 Task: Change the media role to Music.
Action: Mouse moved to (125, 19)
Screenshot: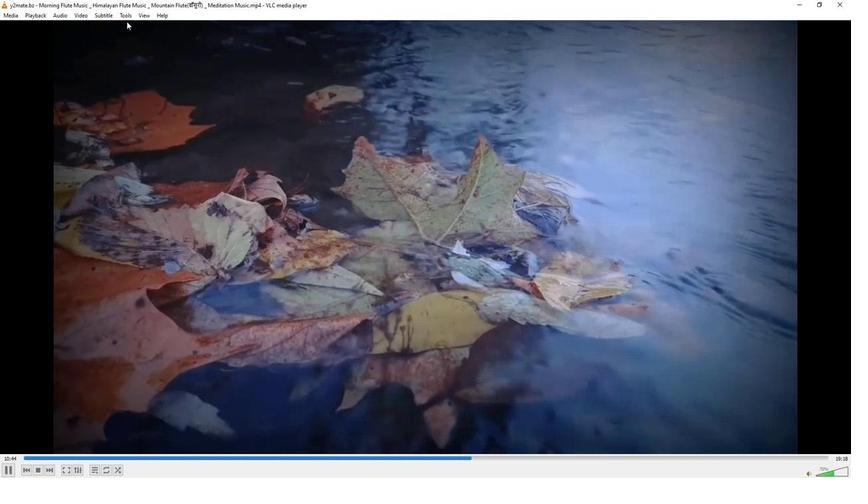 
Action: Mouse pressed left at (125, 19)
Screenshot: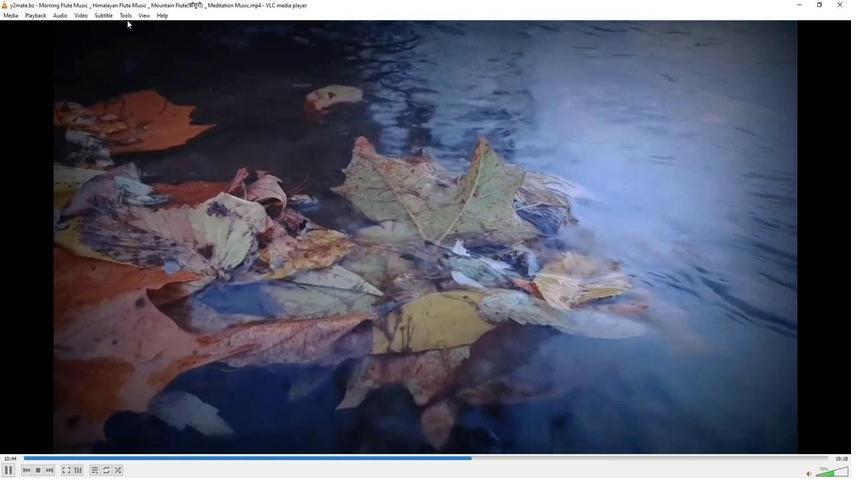 
Action: Mouse moved to (125, 17)
Screenshot: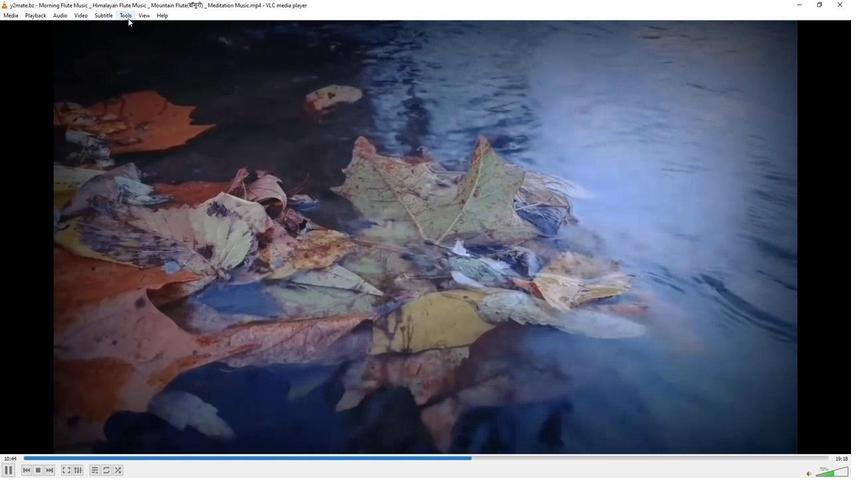 
Action: Mouse pressed left at (125, 17)
Screenshot: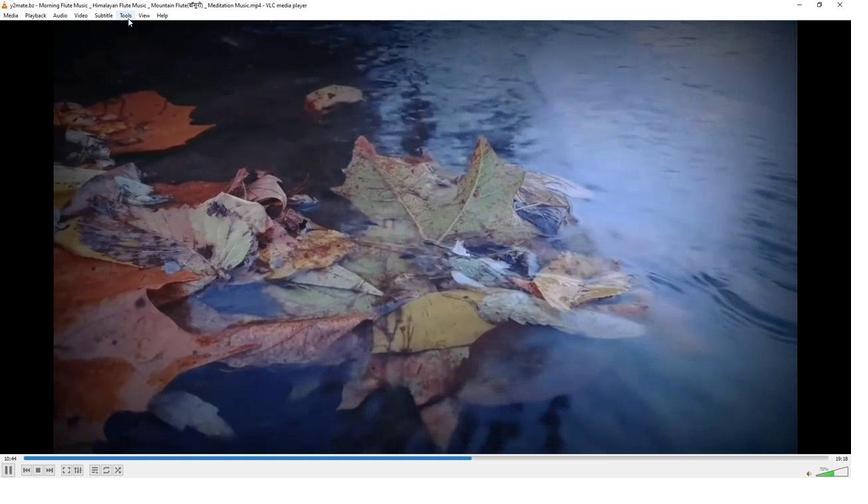
Action: Mouse moved to (131, 121)
Screenshot: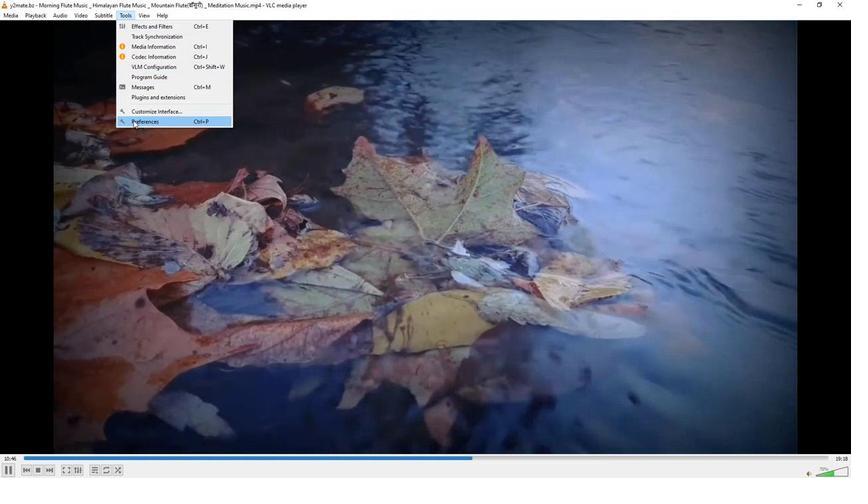 
Action: Mouse pressed left at (131, 121)
Screenshot: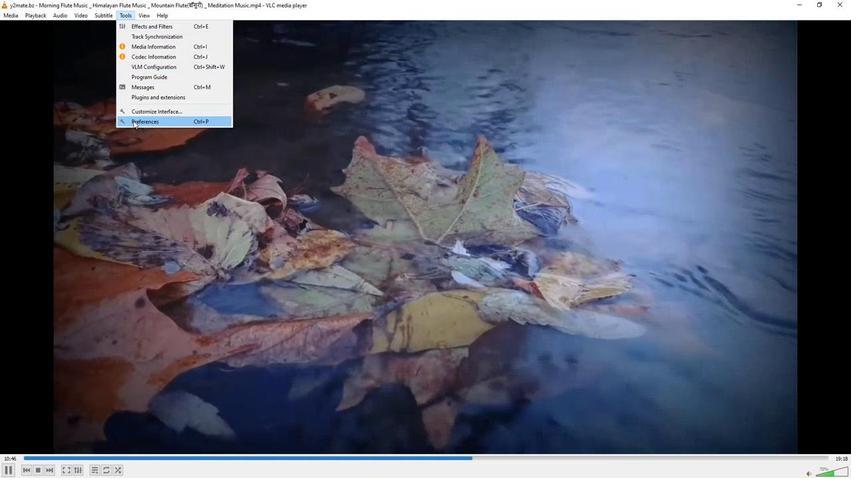 
Action: Mouse moved to (281, 392)
Screenshot: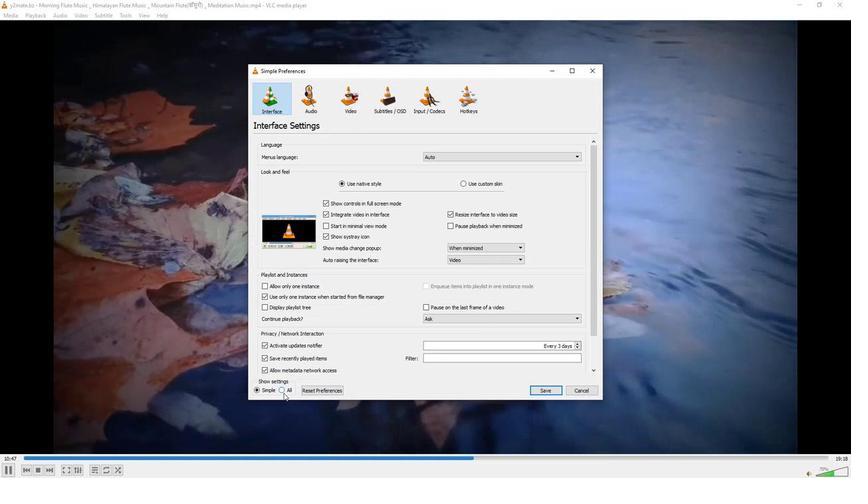 
Action: Mouse pressed left at (281, 392)
Screenshot: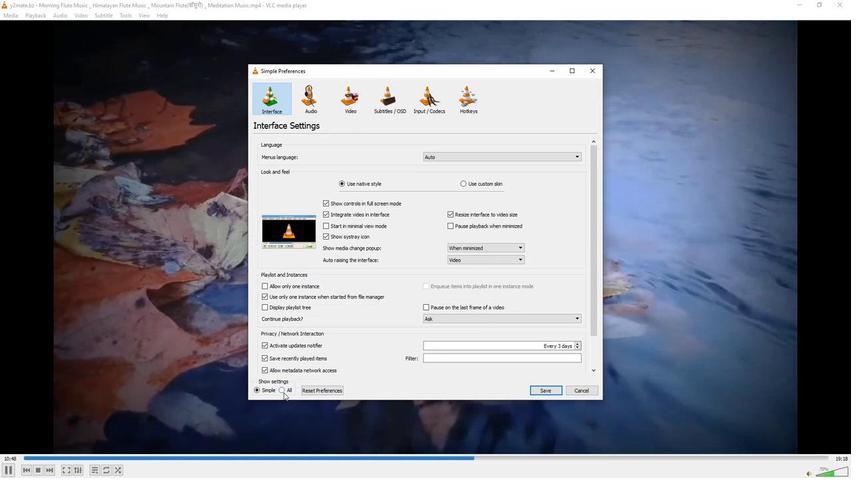 
Action: Mouse moved to (295, 204)
Screenshot: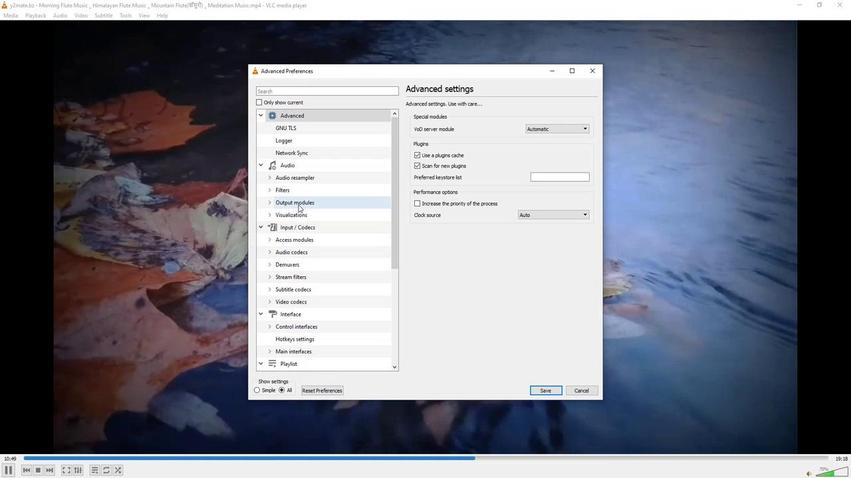 
Action: Mouse pressed left at (295, 204)
Screenshot: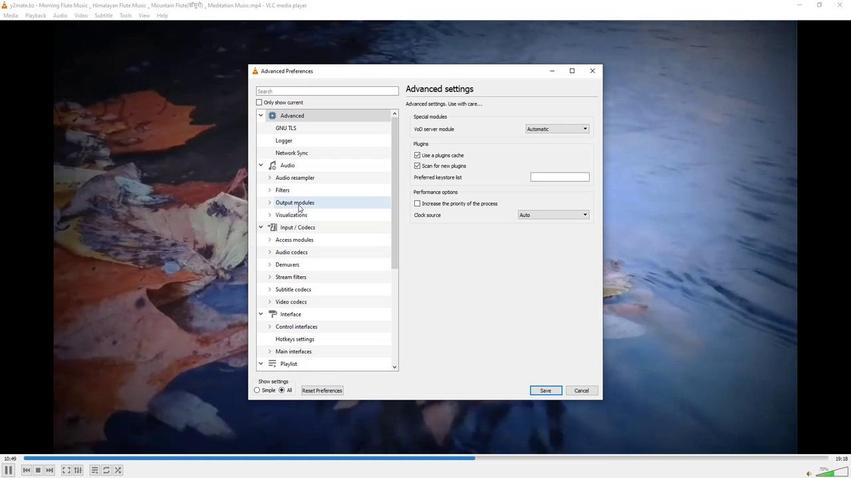 
Action: Mouse moved to (580, 128)
Screenshot: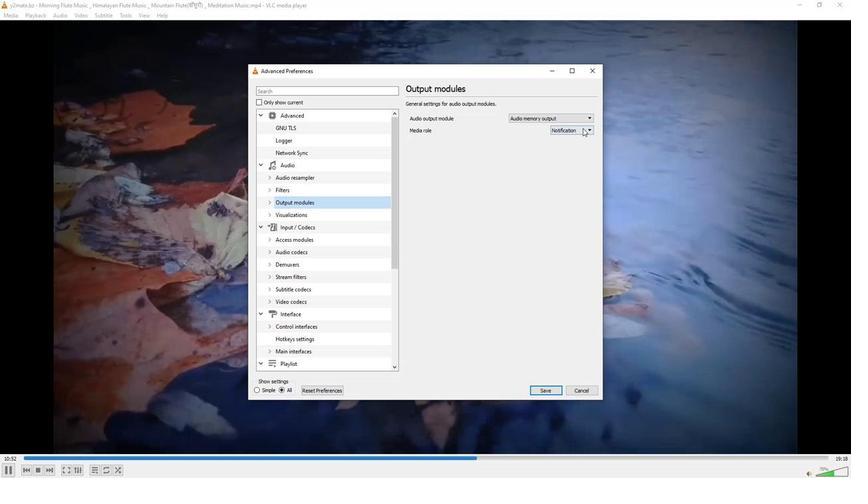 
Action: Mouse pressed left at (580, 128)
Screenshot: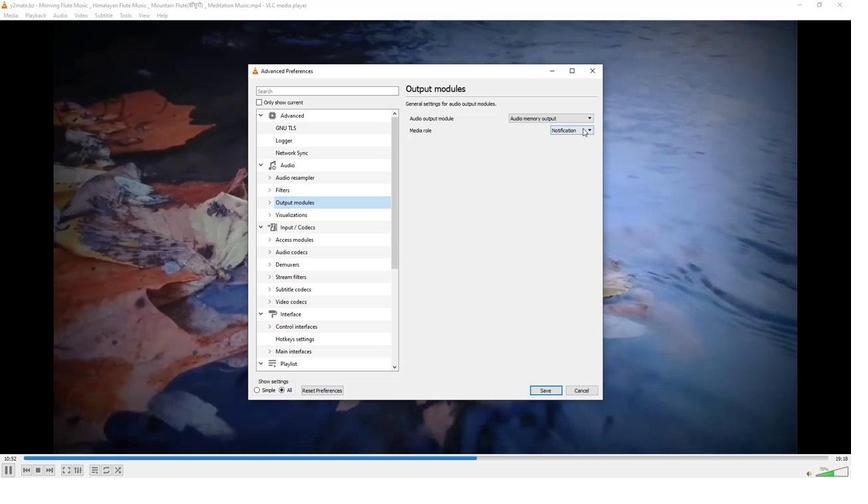 
Action: Mouse moved to (561, 143)
Screenshot: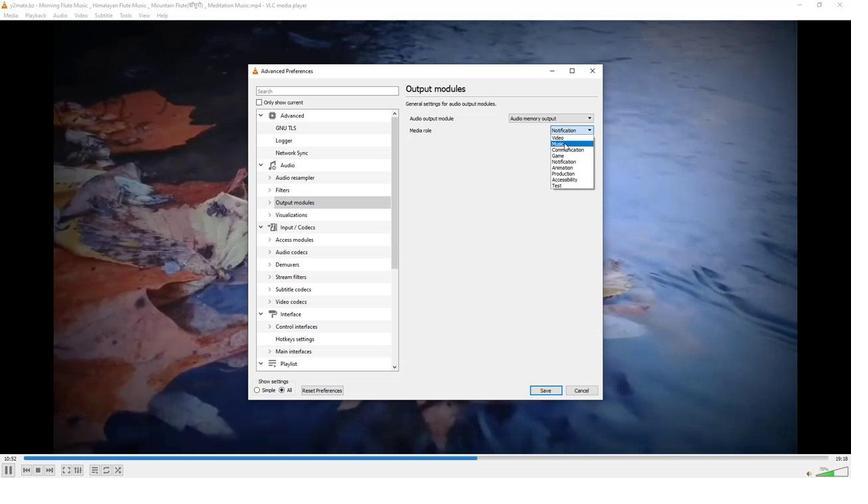 
Action: Mouse pressed left at (561, 143)
Screenshot: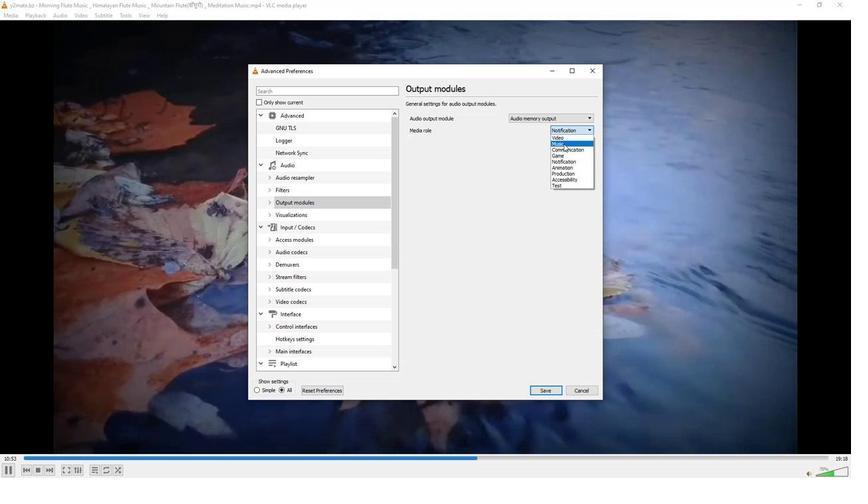 
Action: Mouse moved to (534, 160)
Screenshot: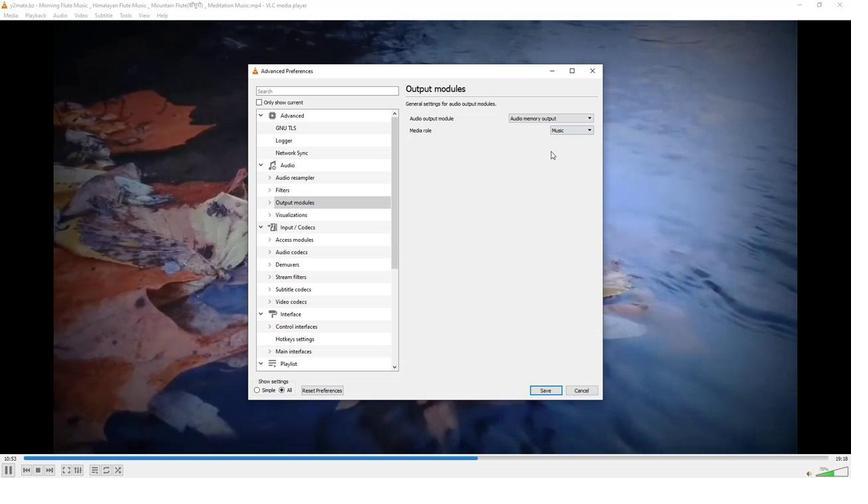 
